Task: Create a rule from the Routing list, Task moved to a section -> Set Priority in the project ArtisanTech , set the section as To-Do and set the priority of the task as  High
Action: Mouse moved to (60, 254)
Screenshot: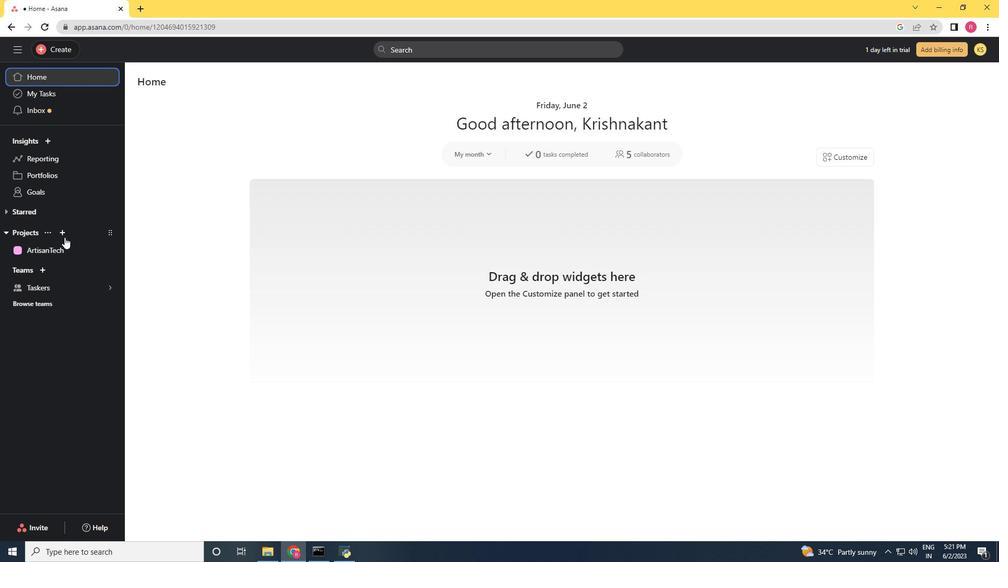 
Action: Mouse pressed left at (60, 254)
Screenshot: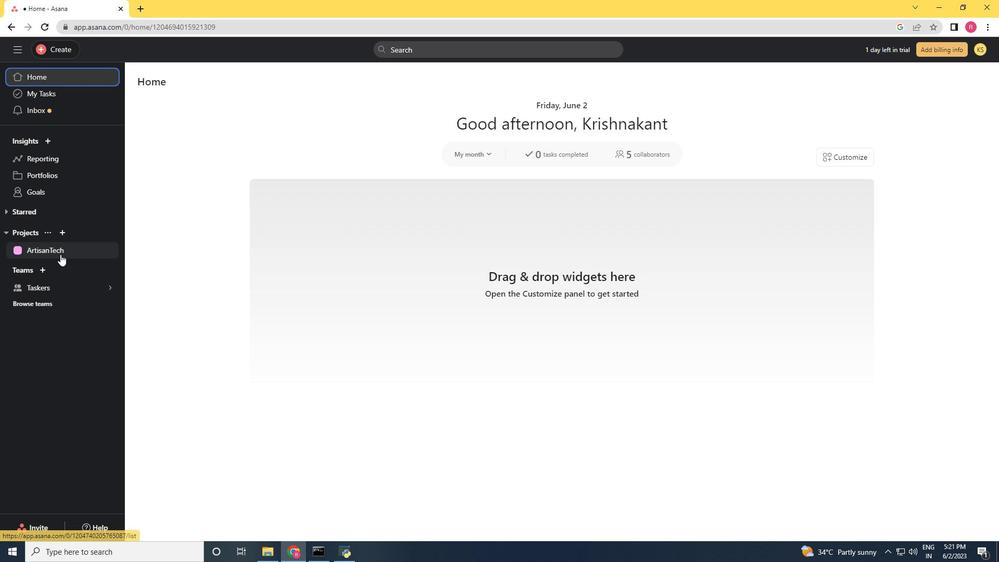 
Action: Mouse moved to (960, 84)
Screenshot: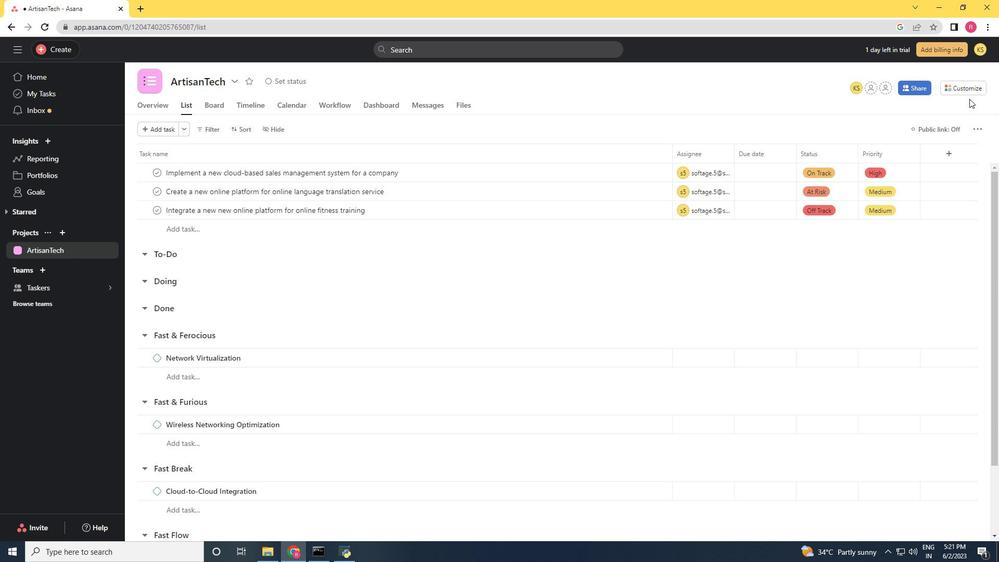 
Action: Mouse pressed left at (960, 84)
Screenshot: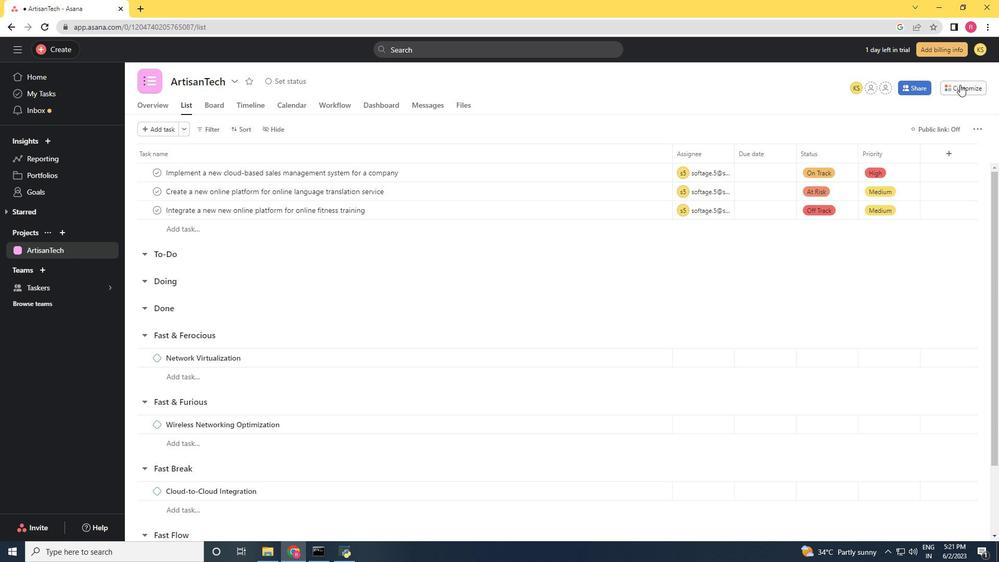
Action: Mouse moved to (786, 233)
Screenshot: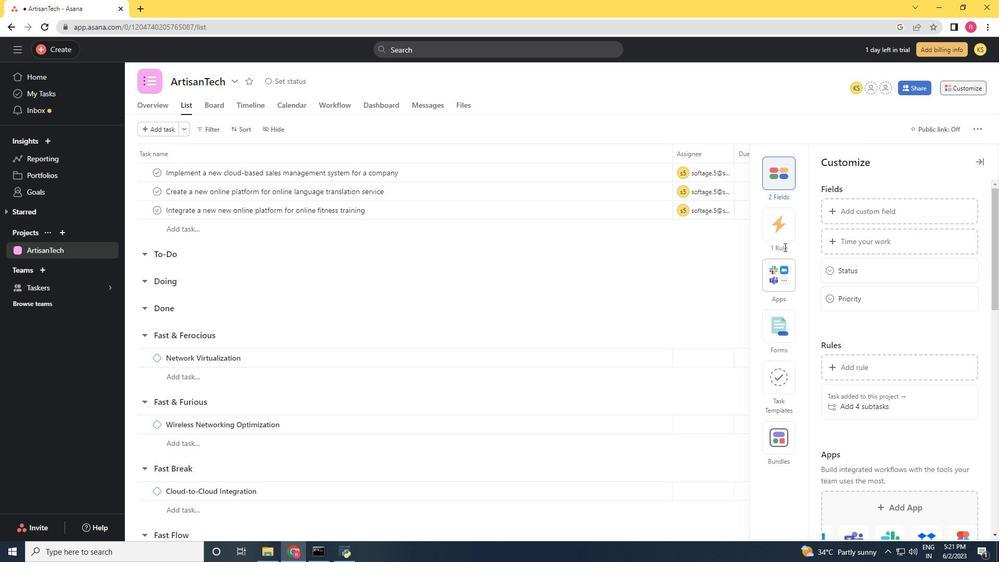 
Action: Mouse pressed left at (786, 233)
Screenshot: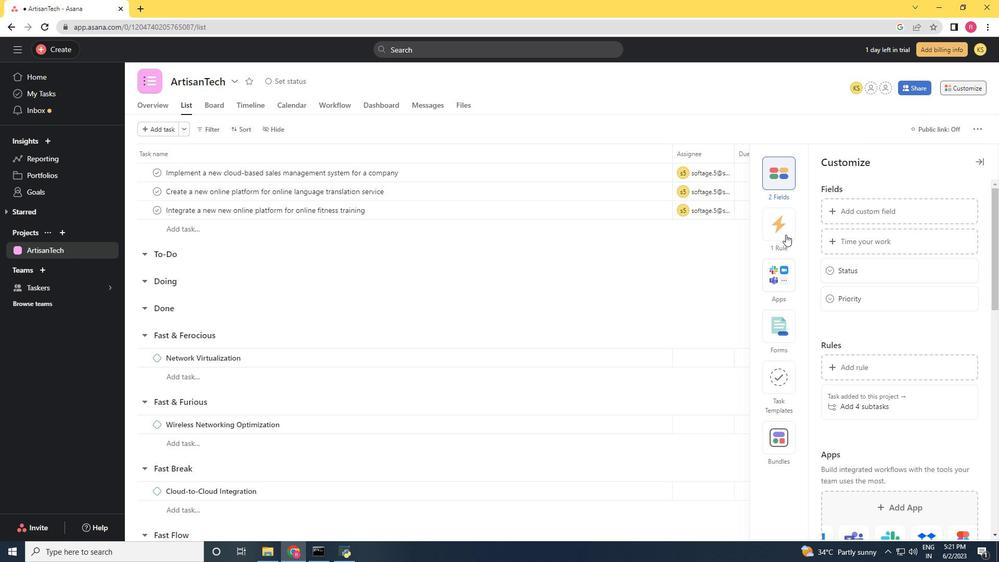 
Action: Mouse moved to (851, 212)
Screenshot: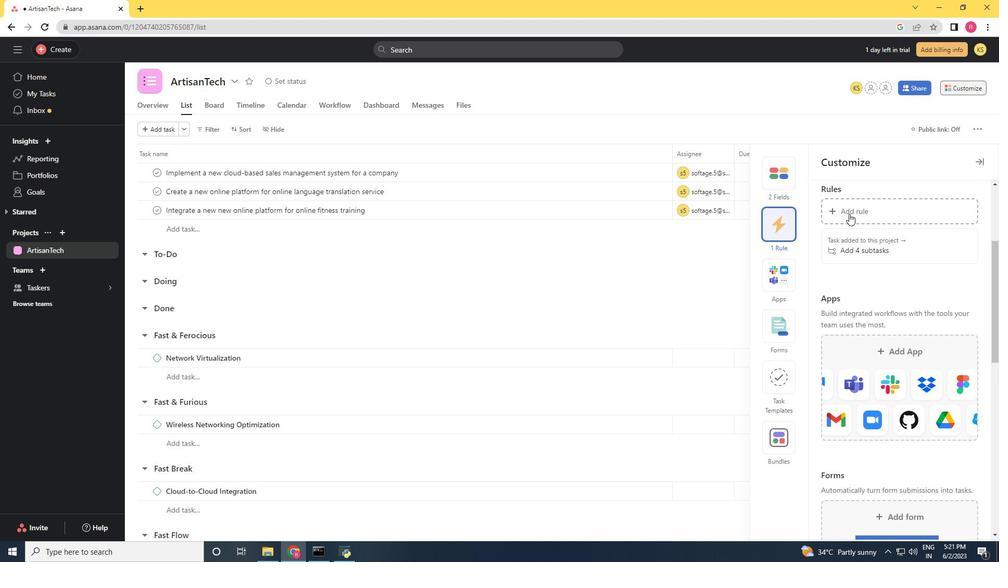 
Action: Mouse pressed left at (851, 212)
Screenshot: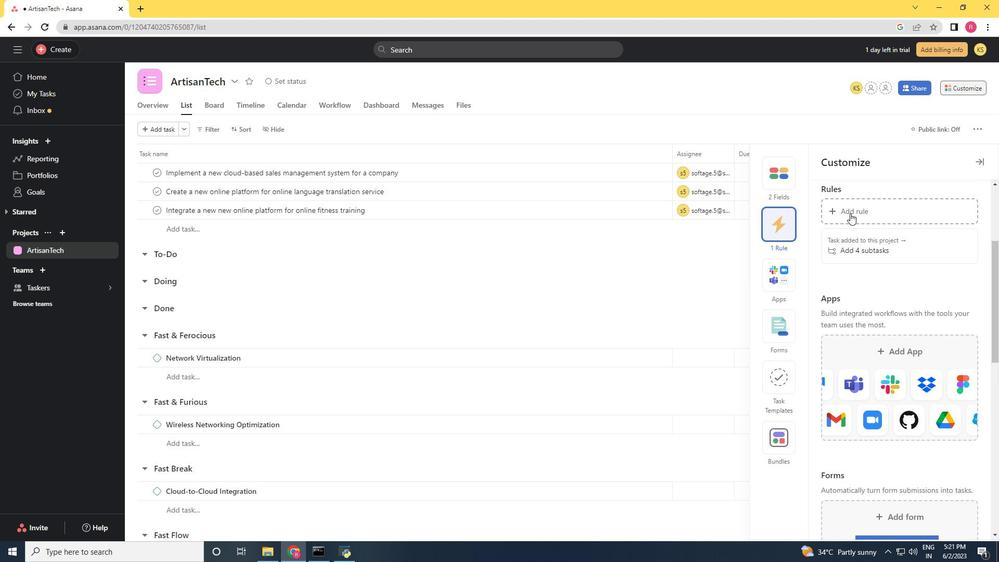 
Action: Mouse moved to (221, 141)
Screenshot: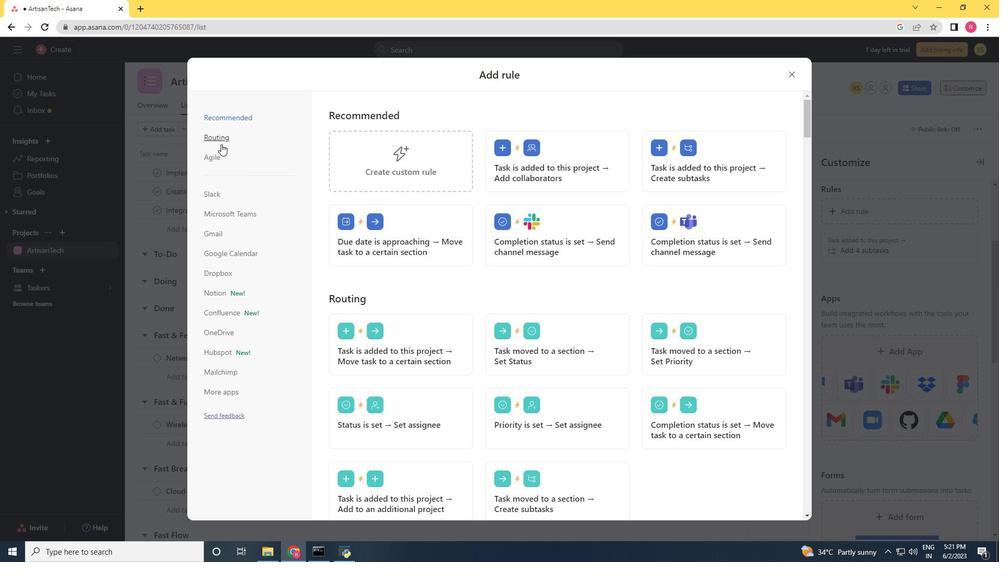 
Action: Mouse pressed left at (221, 141)
Screenshot: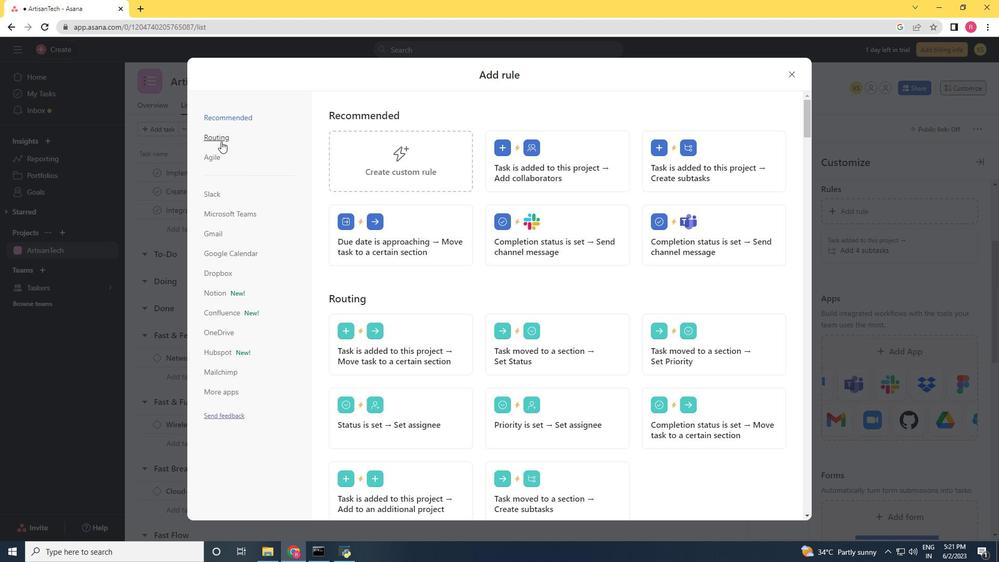 
Action: Mouse moved to (661, 172)
Screenshot: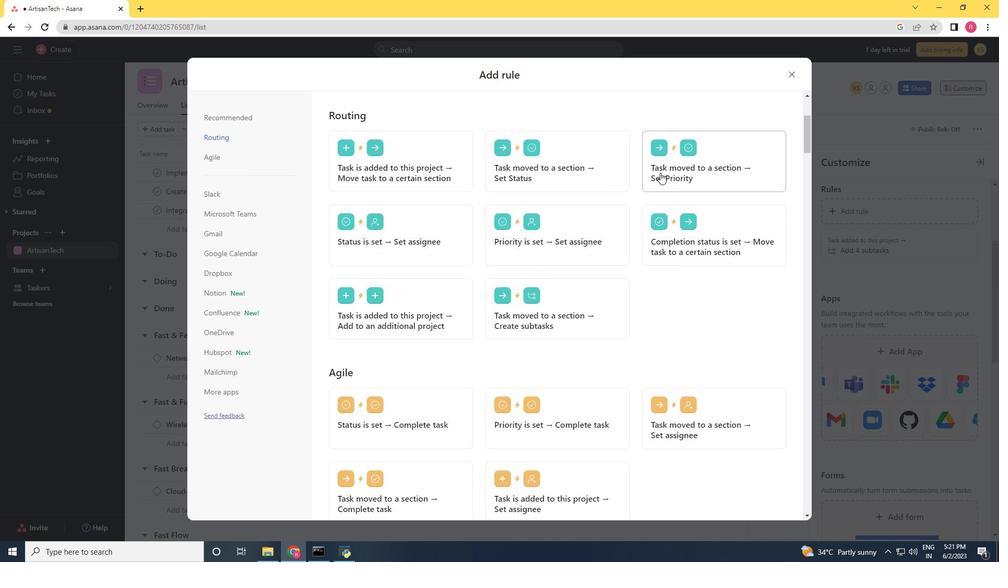 
Action: Mouse pressed left at (661, 172)
Screenshot: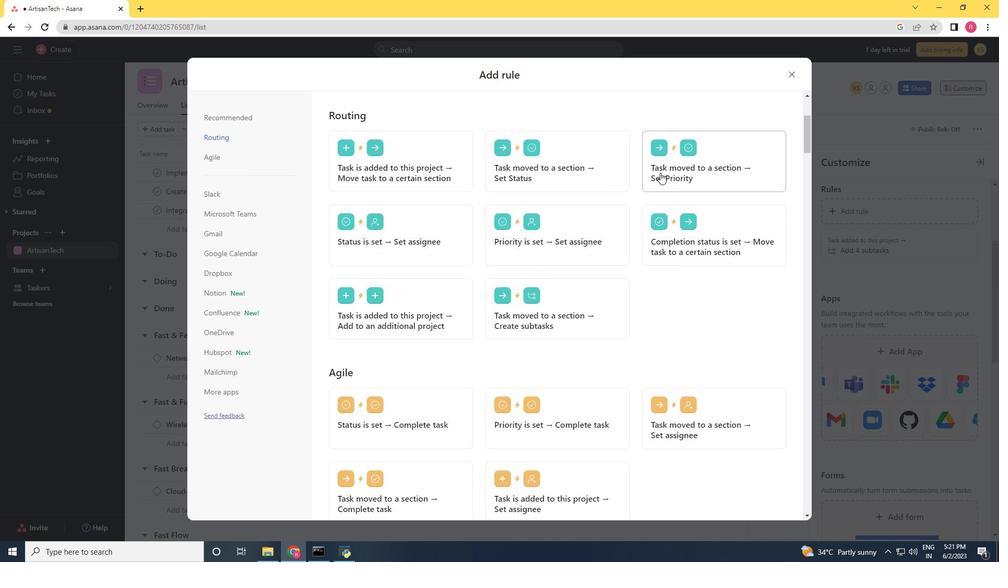 
Action: Mouse moved to (407, 282)
Screenshot: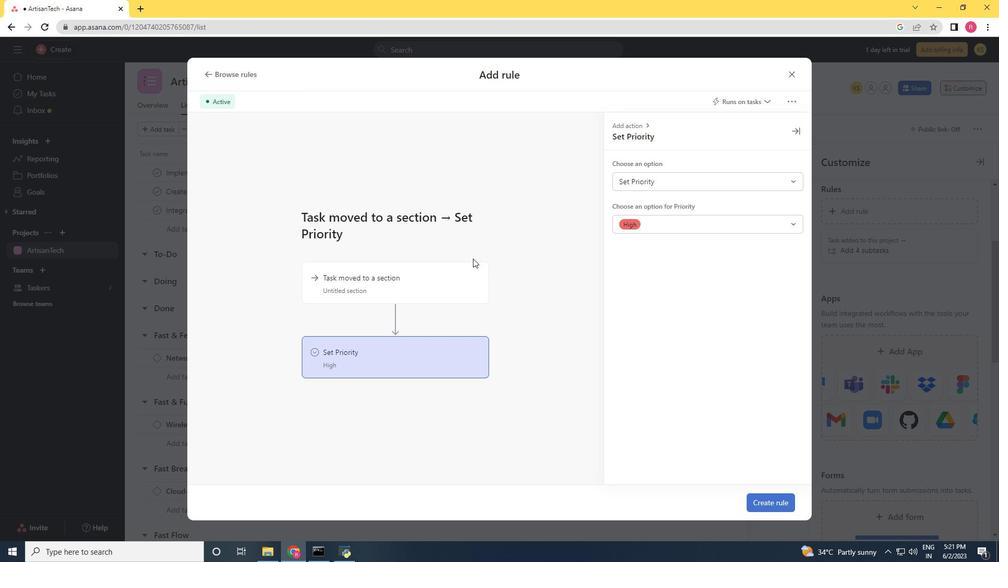 
Action: Mouse pressed left at (407, 282)
Screenshot: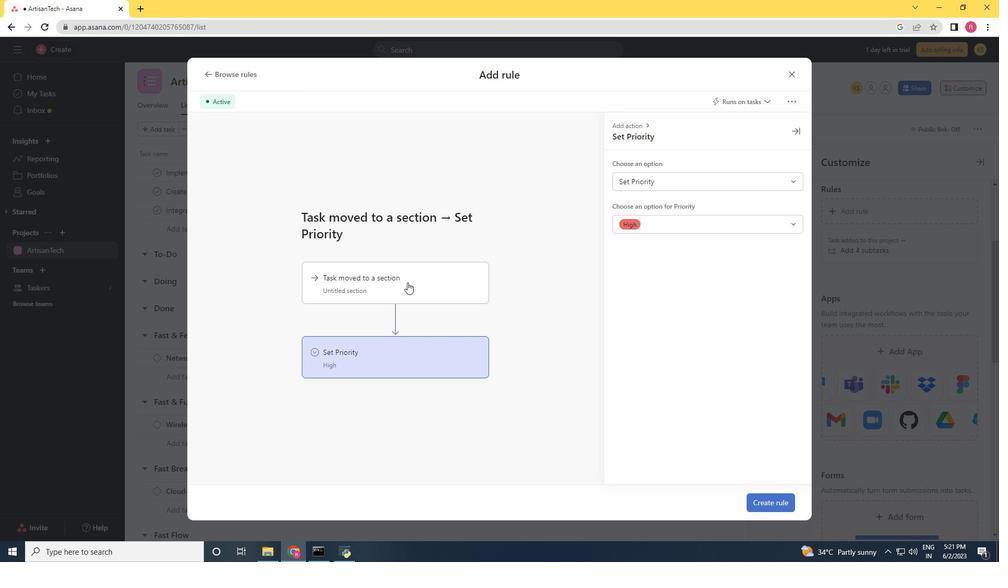 
Action: Mouse moved to (654, 181)
Screenshot: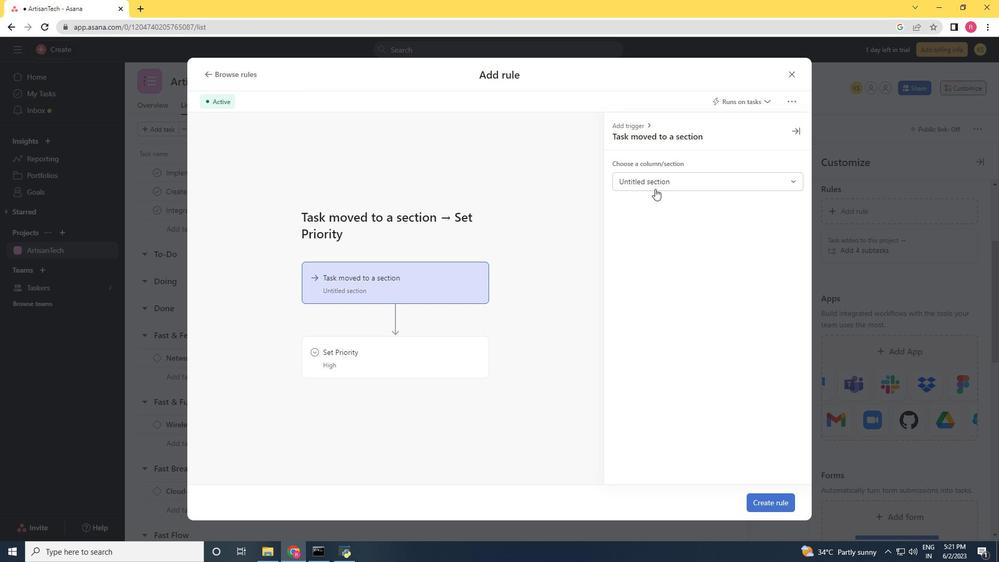 
Action: Mouse pressed left at (654, 181)
Screenshot: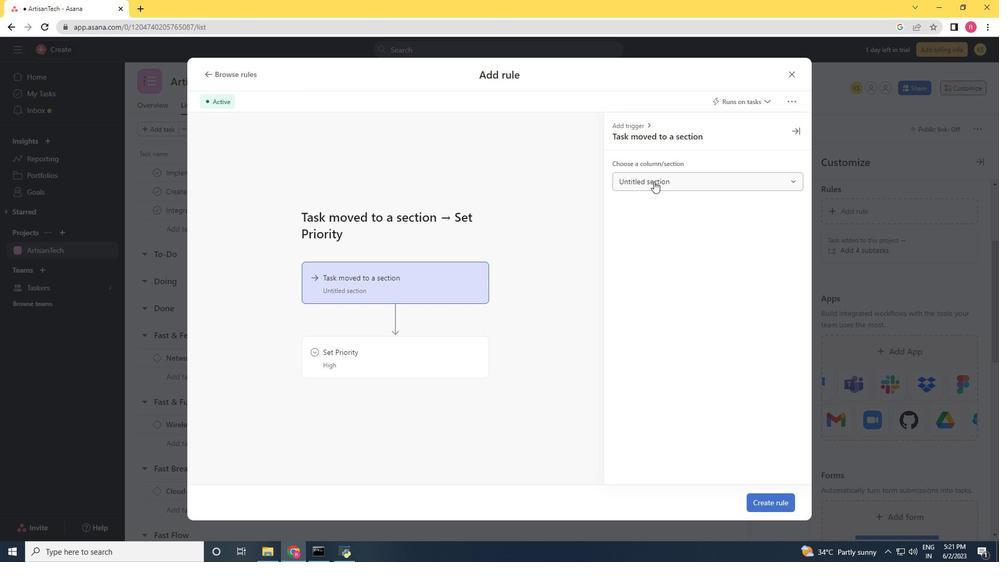 
Action: Mouse moved to (645, 226)
Screenshot: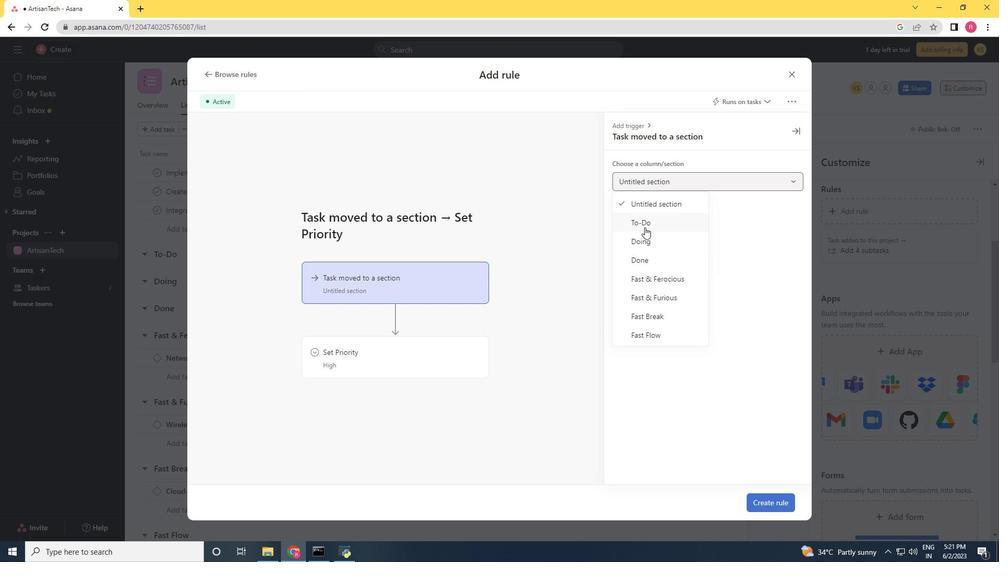 
Action: Mouse pressed left at (645, 226)
Screenshot: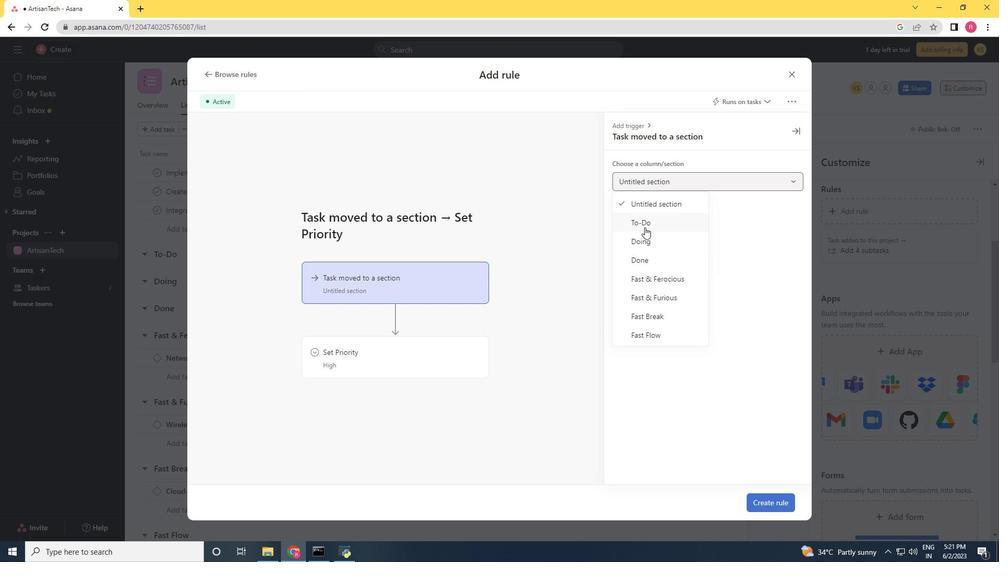 
Action: Mouse moved to (438, 354)
Screenshot: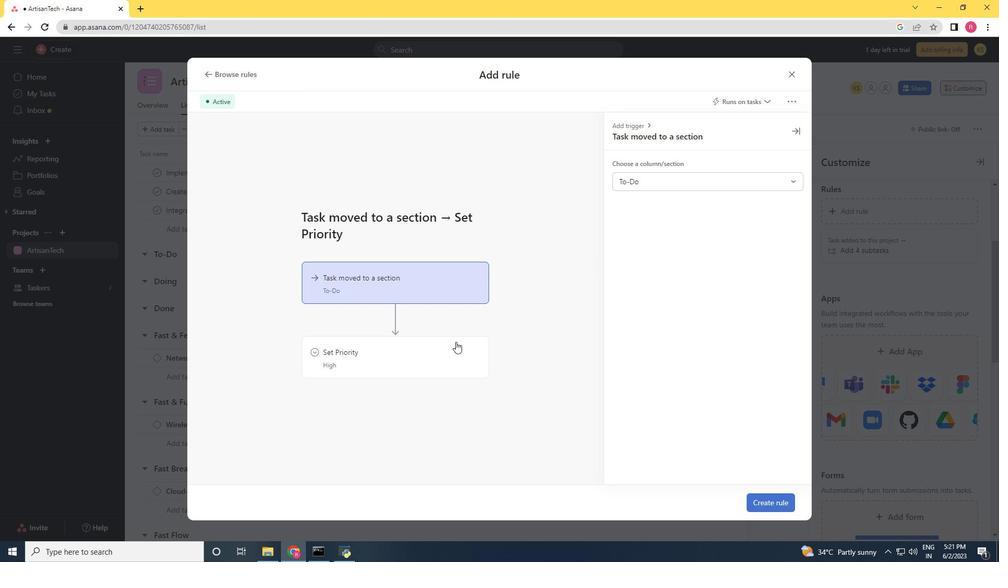 
Action: Mouse pressed left at (438, 354)
Screenshot: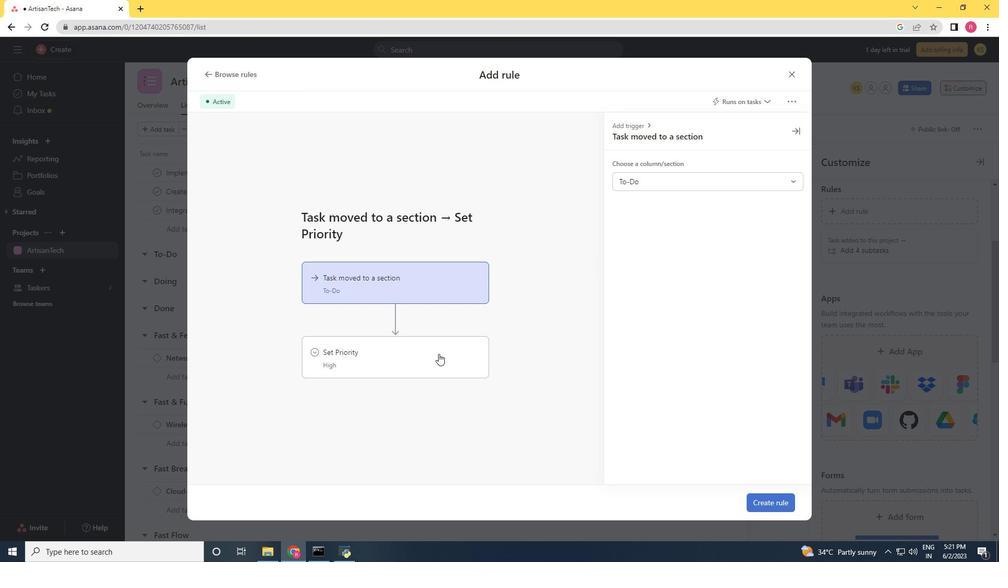 
Action: Mouse moved to (637, 181)
Screenshot: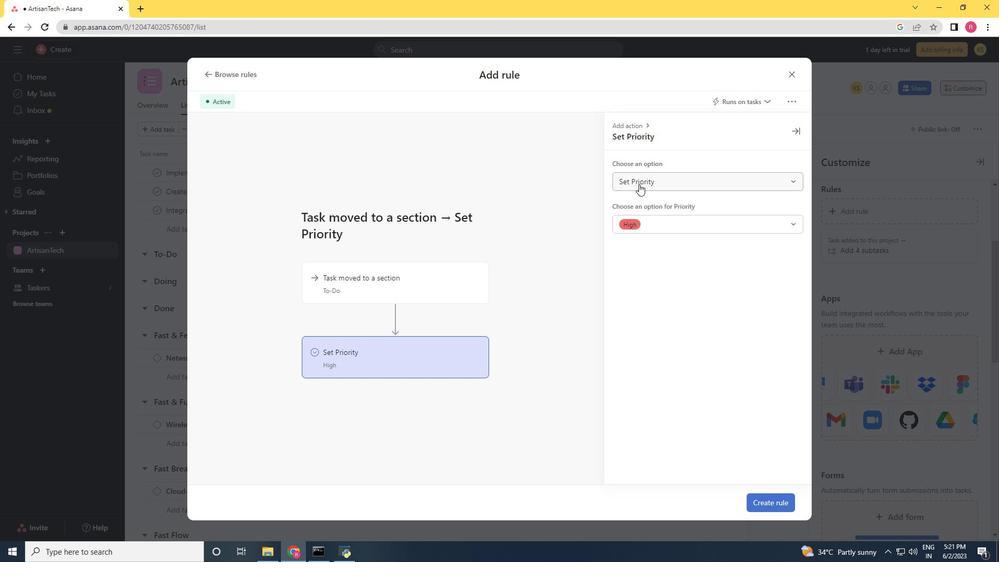 
Action: Mouse pressed left at (637, 181)
Screenshot: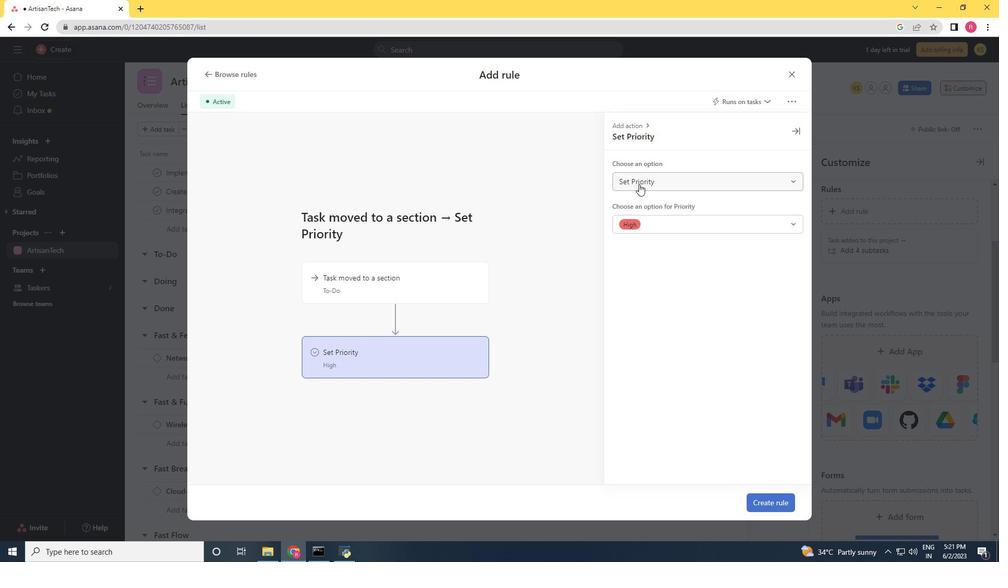 
Action: Mouse moved to (642, 198)
Screenshot: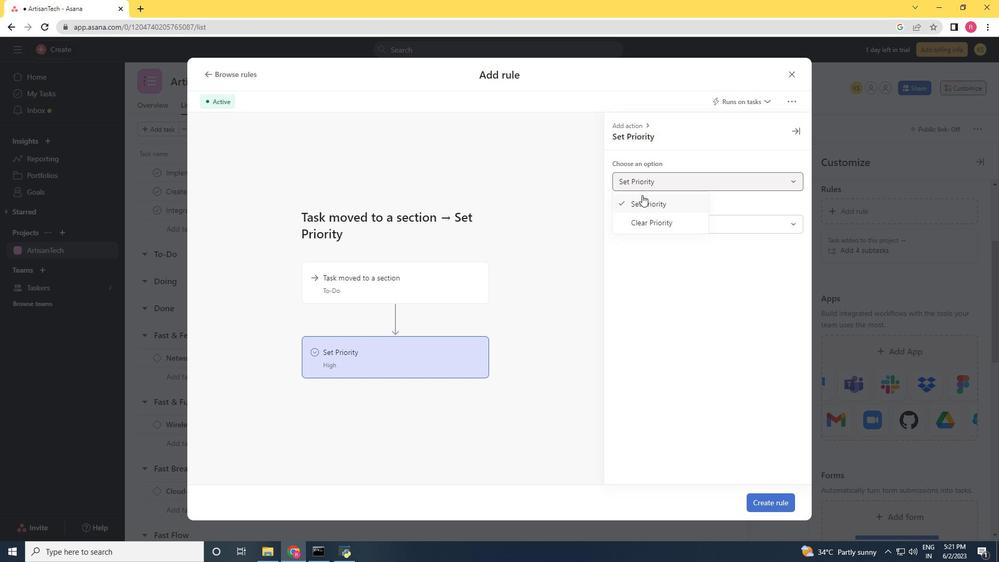 
Action: Mouse pressed left at (642, 198)
Screenshot: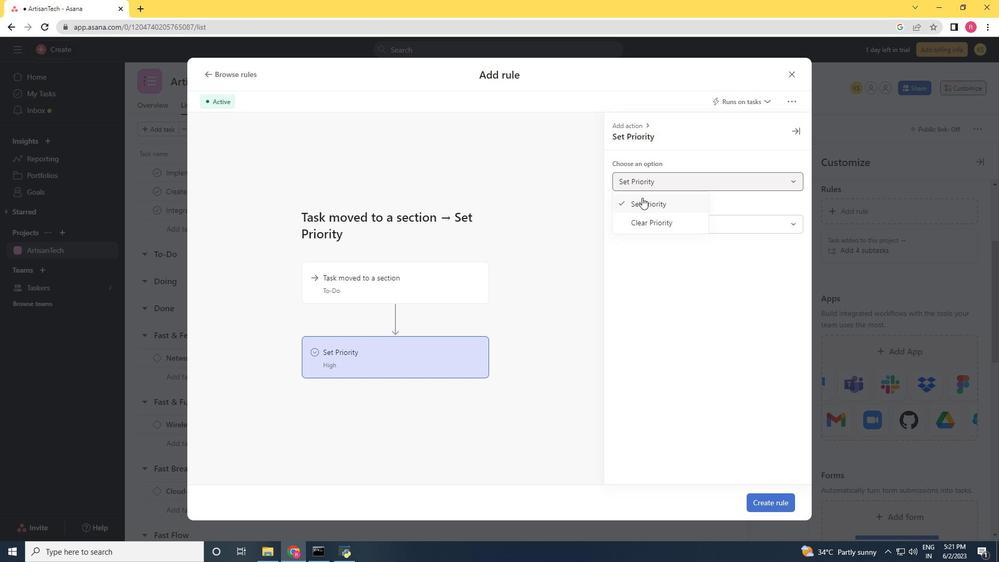 
Action: Mouse moved to (647, 216)
Screenshot: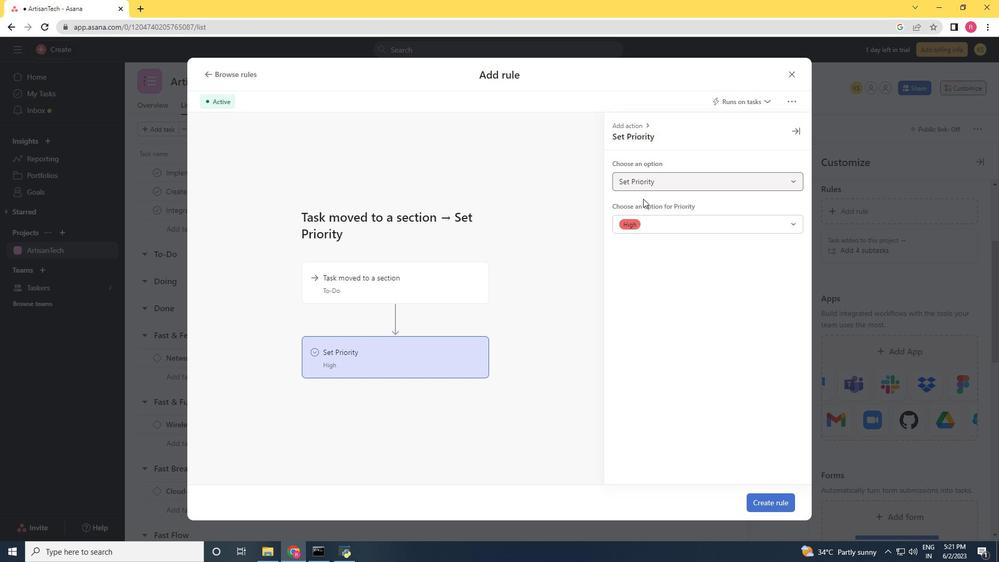 
Action: Mouse pressed left at (647, 216)
Screenshot: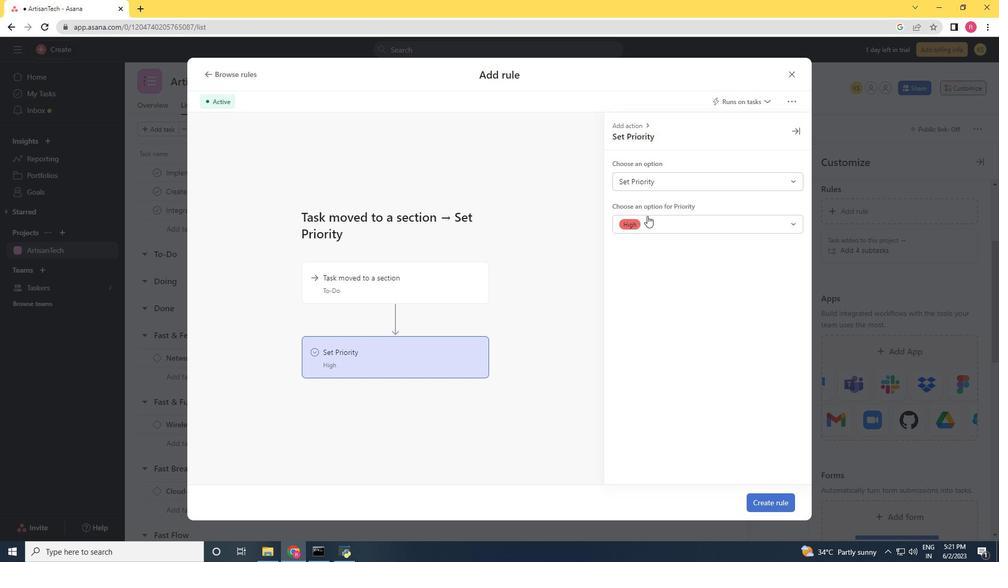 
Action: Mouse moved to (647, 246)
Screenshot: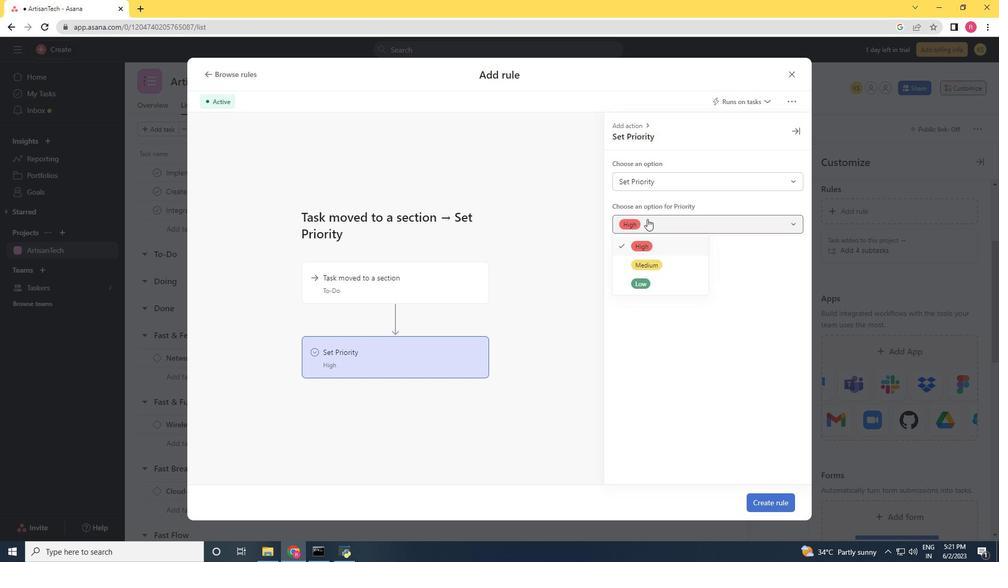 
Action: Mouse pressed left at (647, 246)
Screenshot: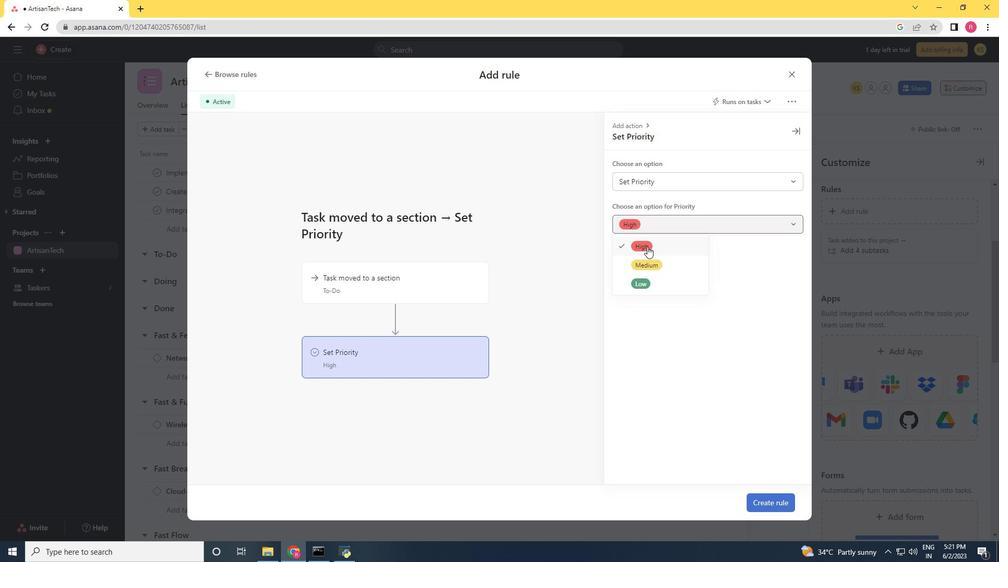 
Action: Mouse moved to (779, 499)
Screenshot: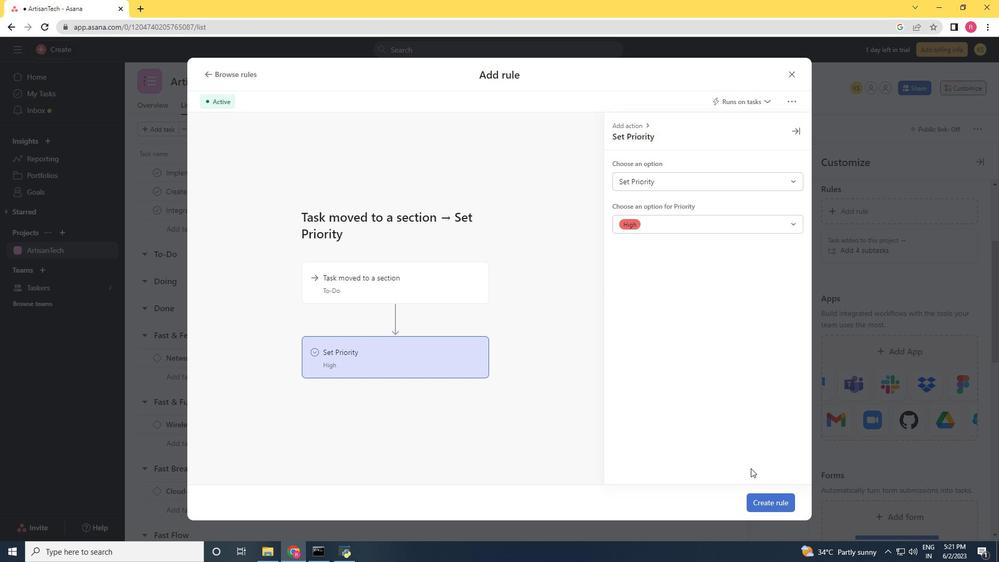 
Action: Mouse pressed left at (779, 499)
Screenshot: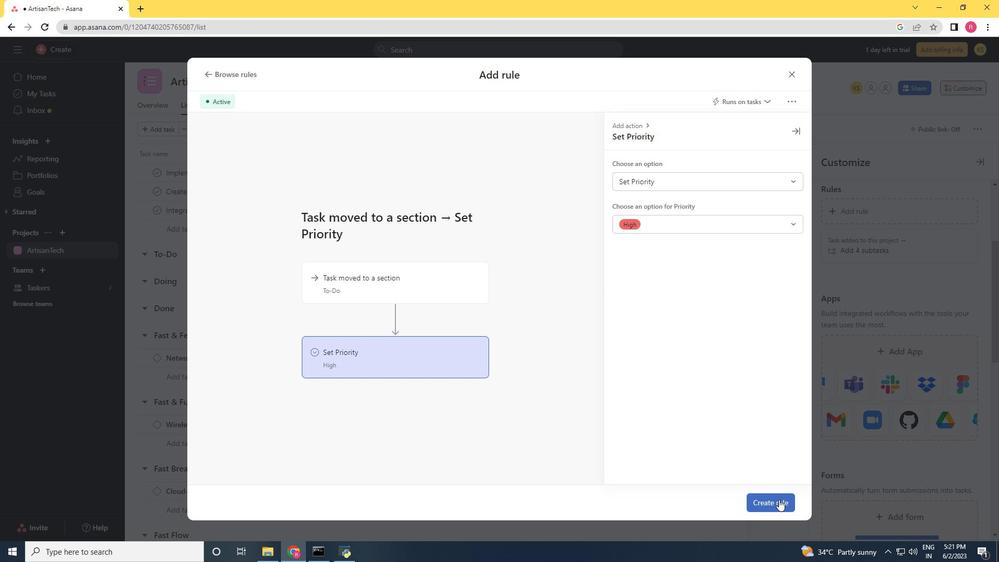 
Action: Mouse moved to (669, 422)
Screenshot: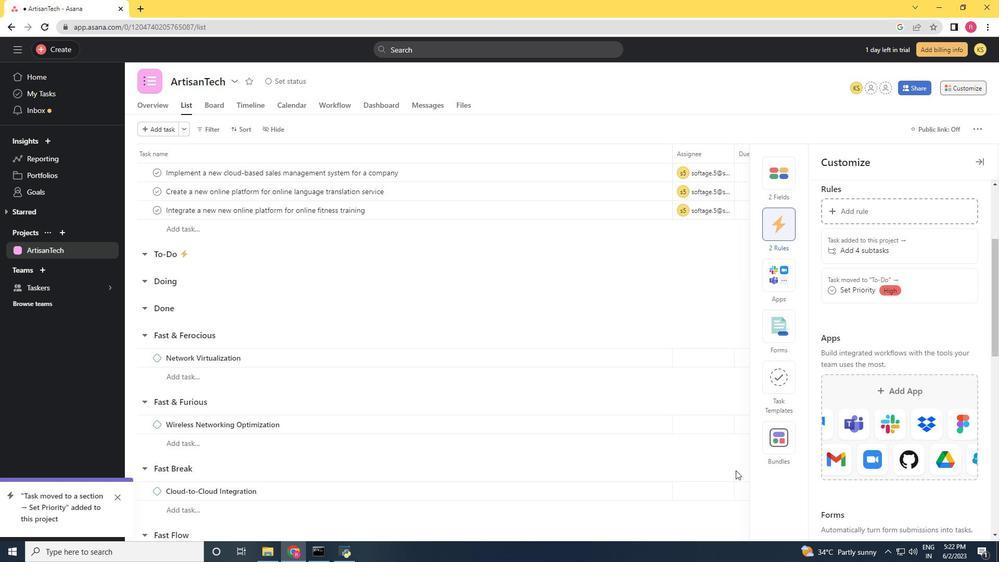 
